 Task: Swap the Start and End areas in Style Ken Burns
Action: Mouse moved to (826, 316)
Screenshot: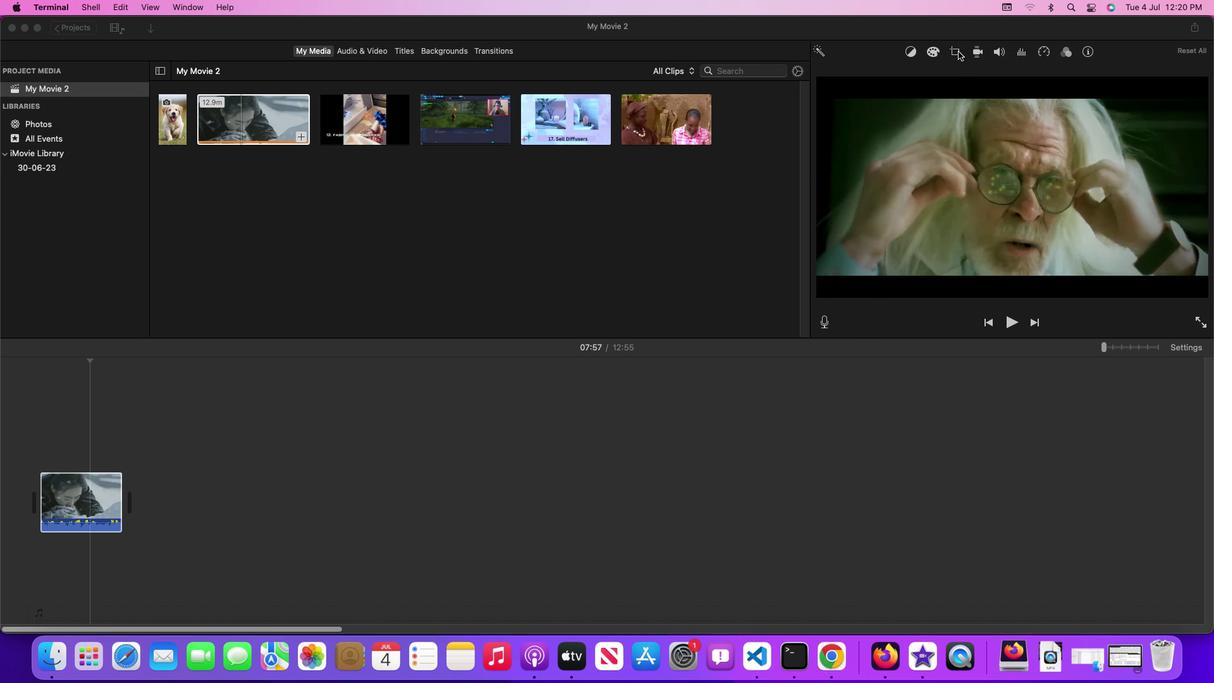
Action: Mouse pressed left at (826, 316)
Screenshot: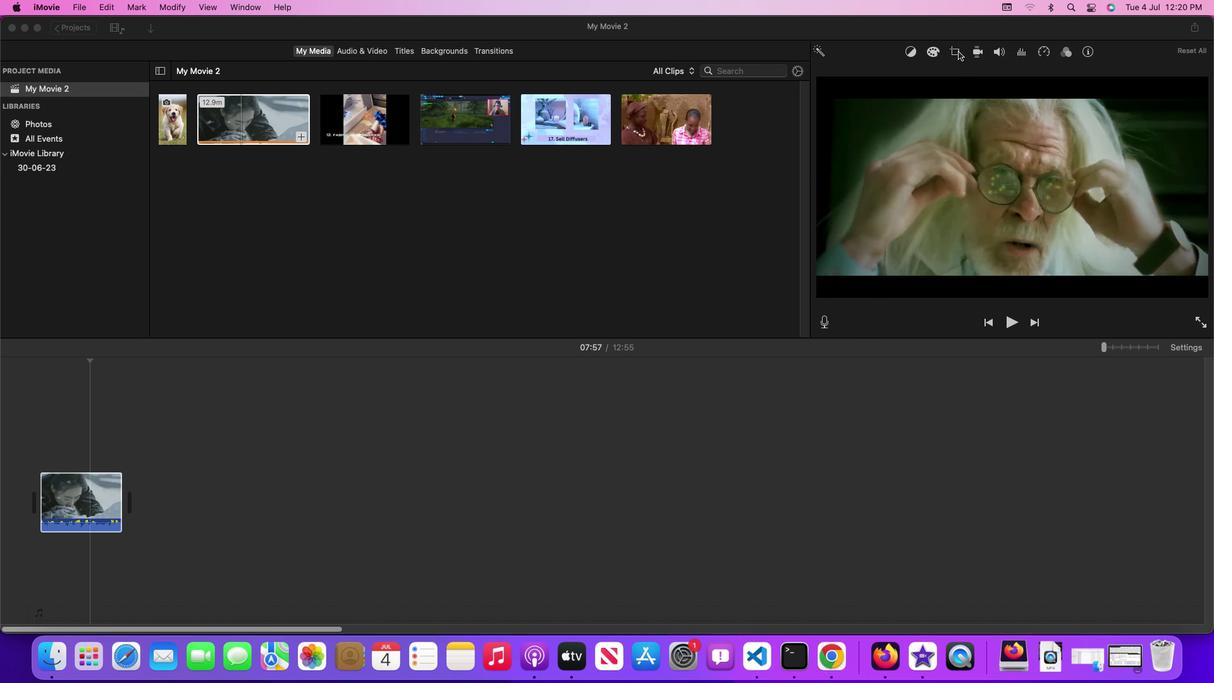 
Action: Mouse moved to (826, 316)
Screenshot: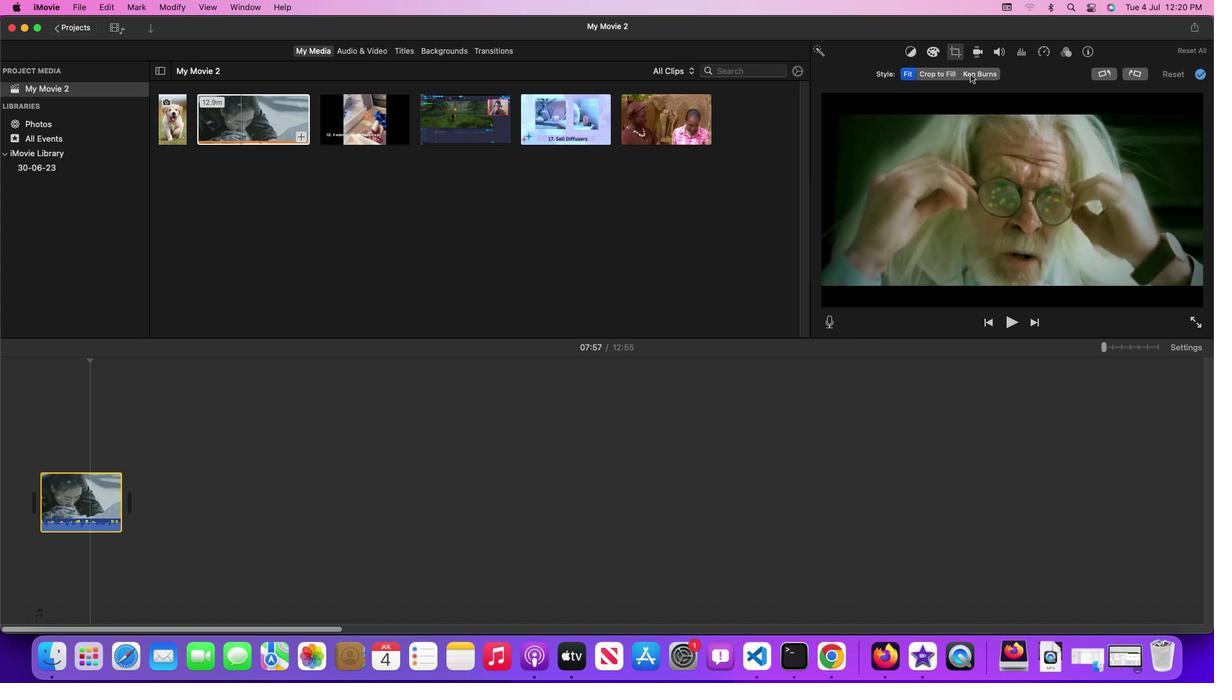 
Action: Mouse pressed left at (826, 316)
Screenshot: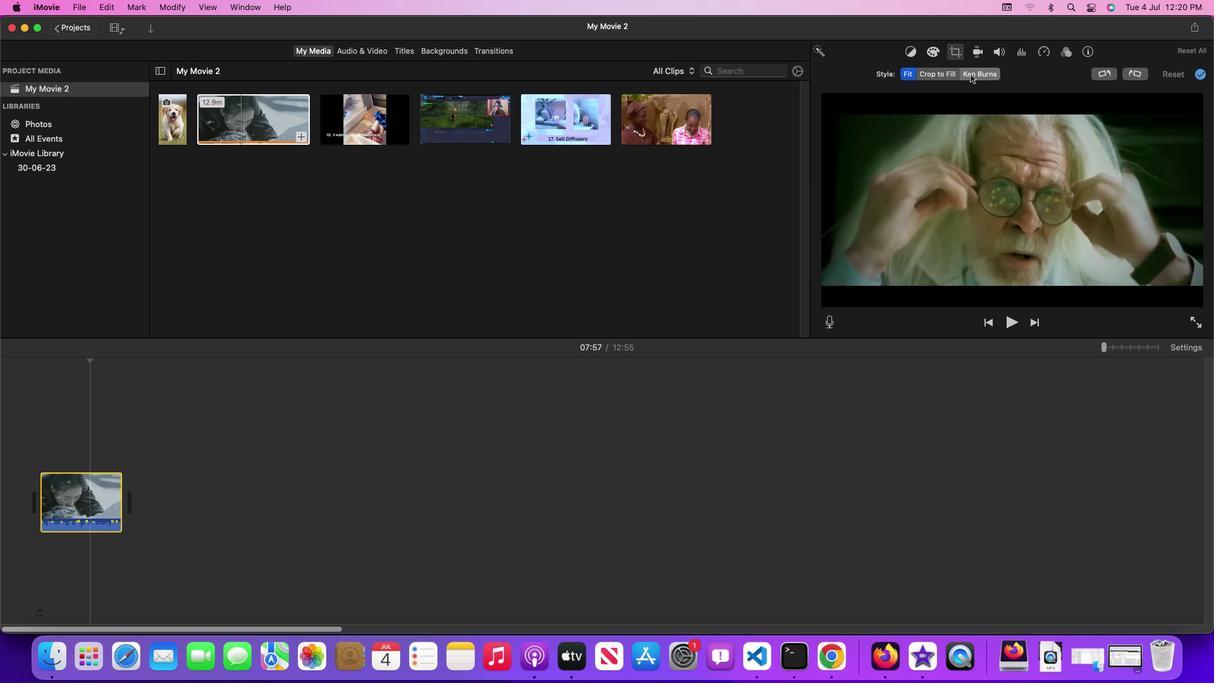 
Action: Mouse moved to (826, 316)
Screenshot: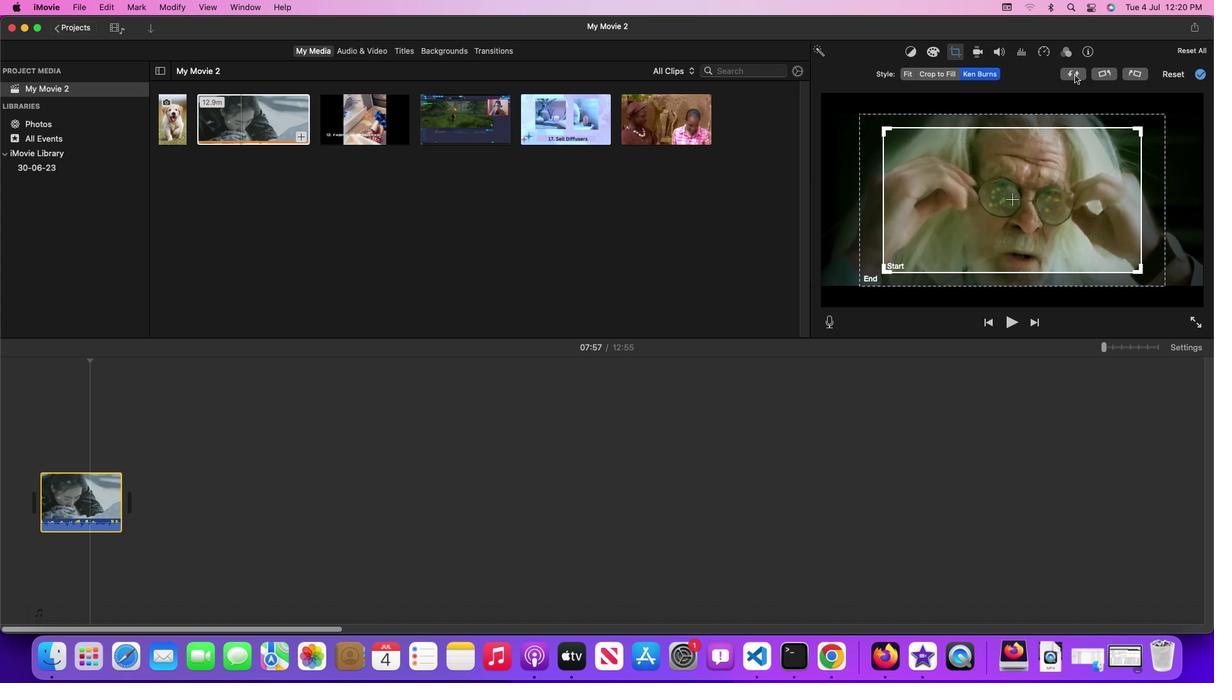 
Action: Mouse pressed left at (826, 316)
Screenshot: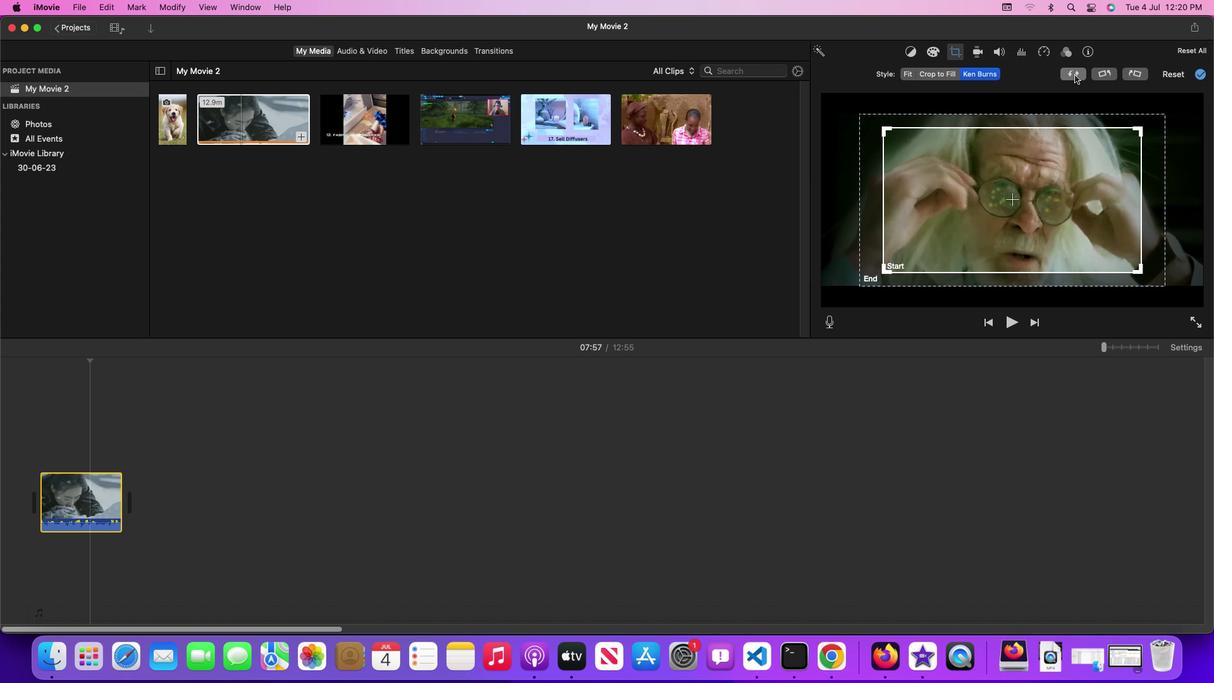 
